 Task: Add lightning components and pages to the default navigation menu .
Action: Mouse moved to (1124, 87)
Screenshot: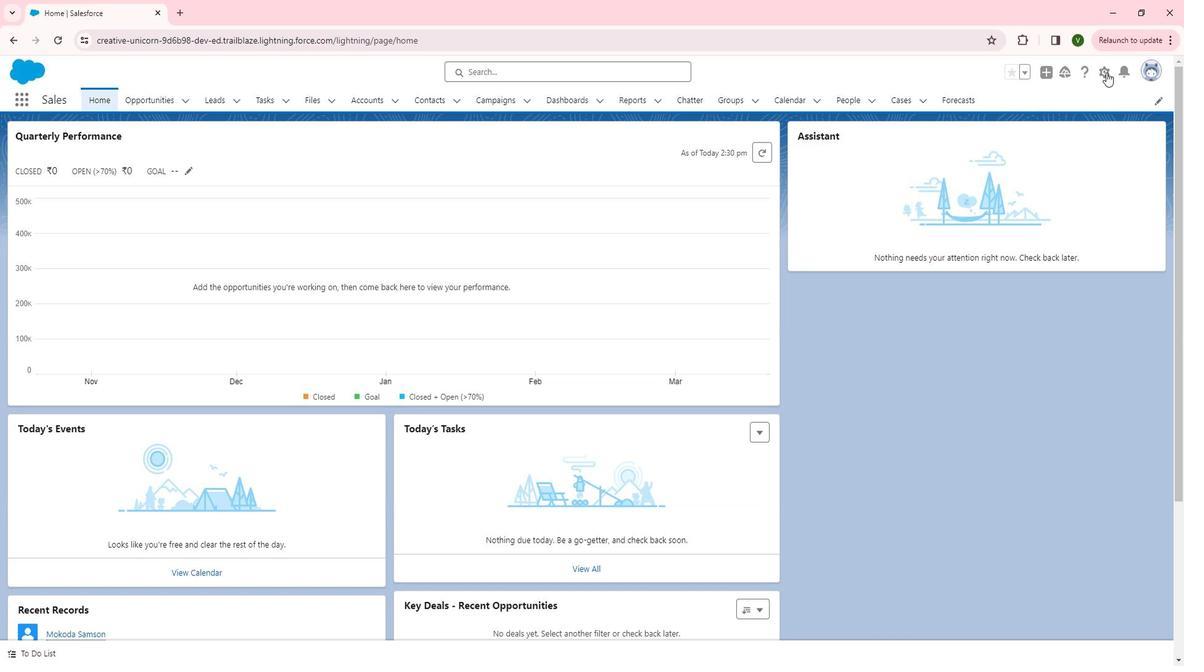 
Action: Mouse pressed left at (1124, 87)
Screenshot: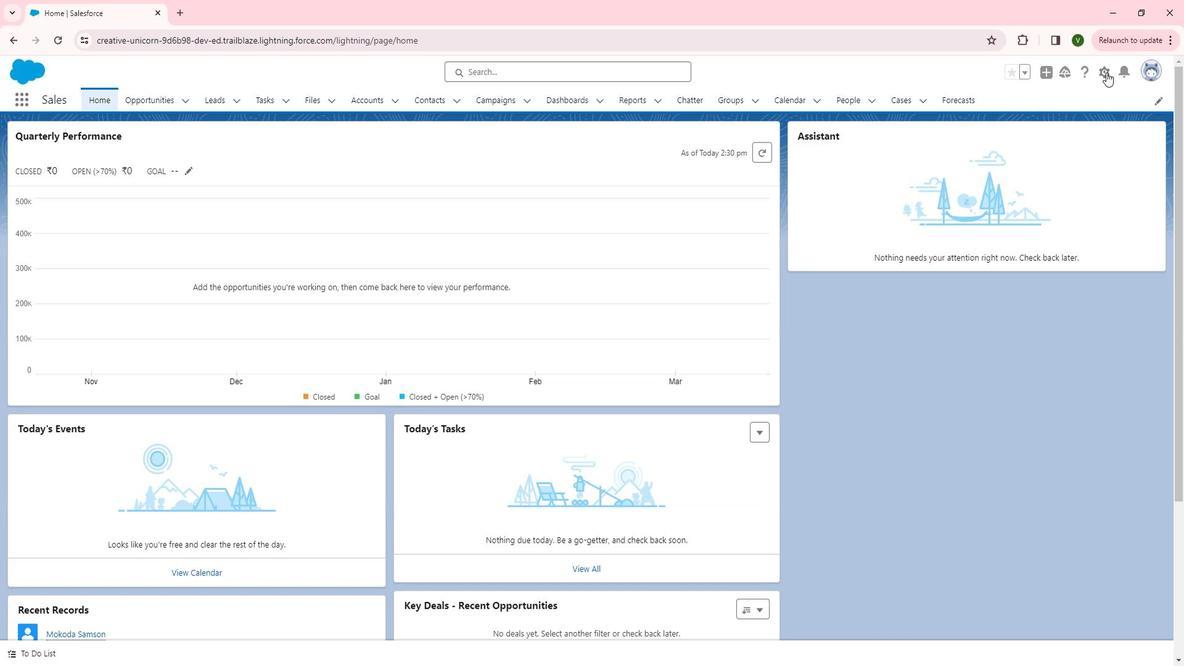 
Action: Mouse moved to (1074, 167)
Screenshot: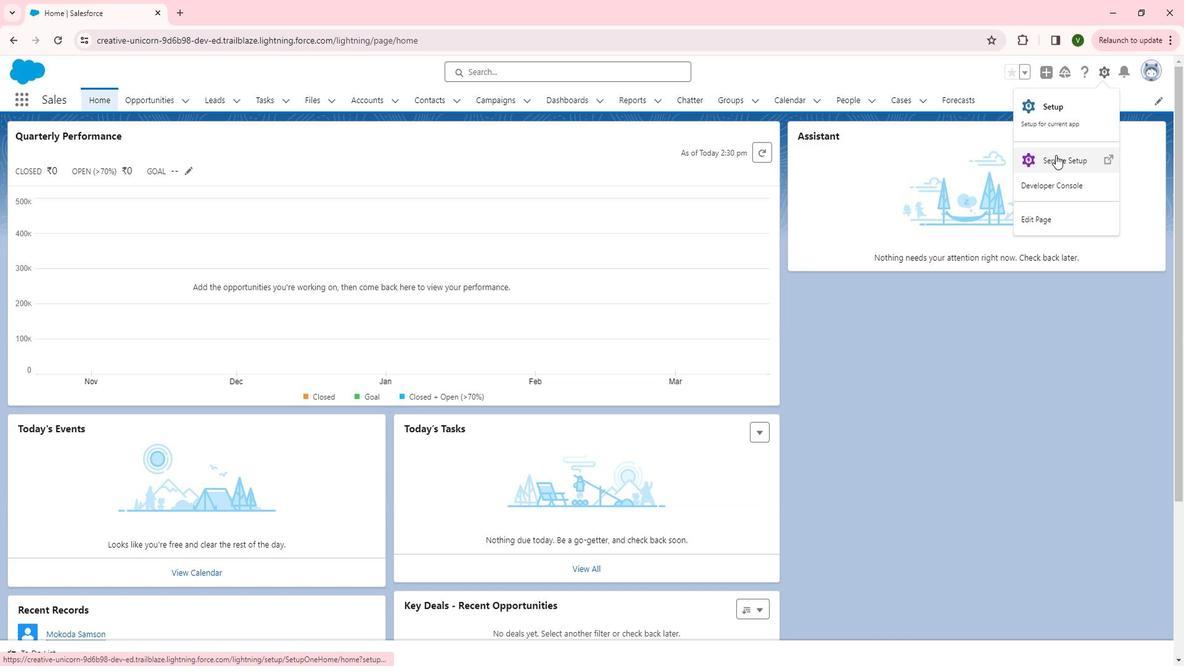 
Action: Mouse pressed left at (1074, 167)
Screenshot: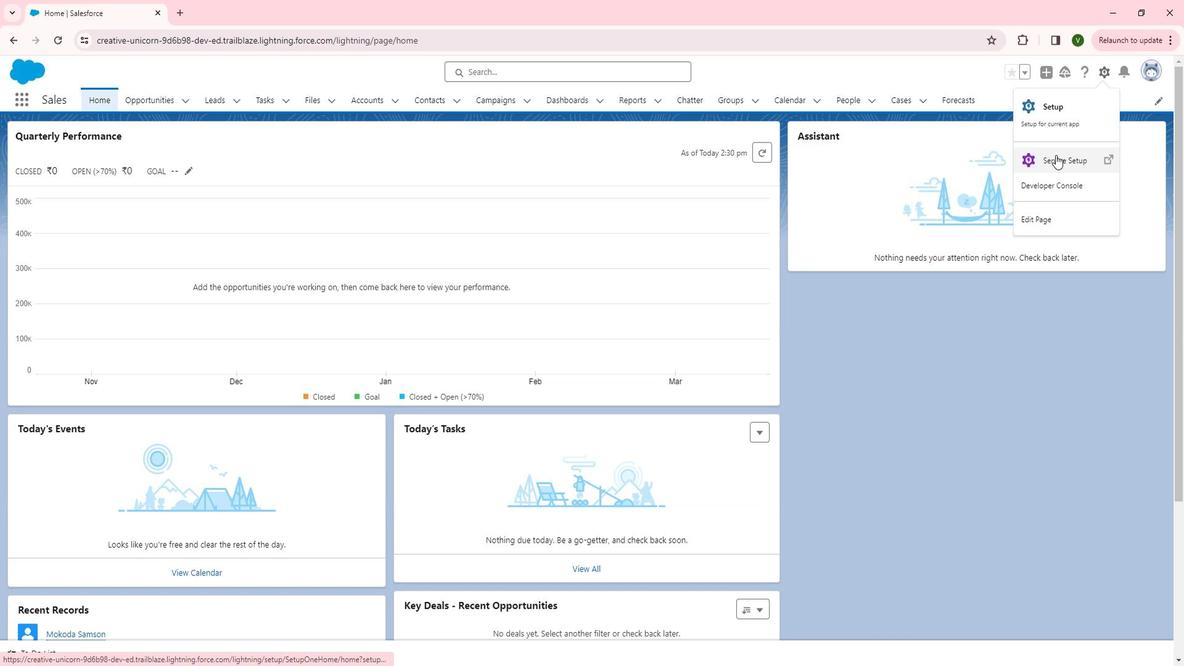 
Action: Mouse moved to (84, 380)
Screenshot: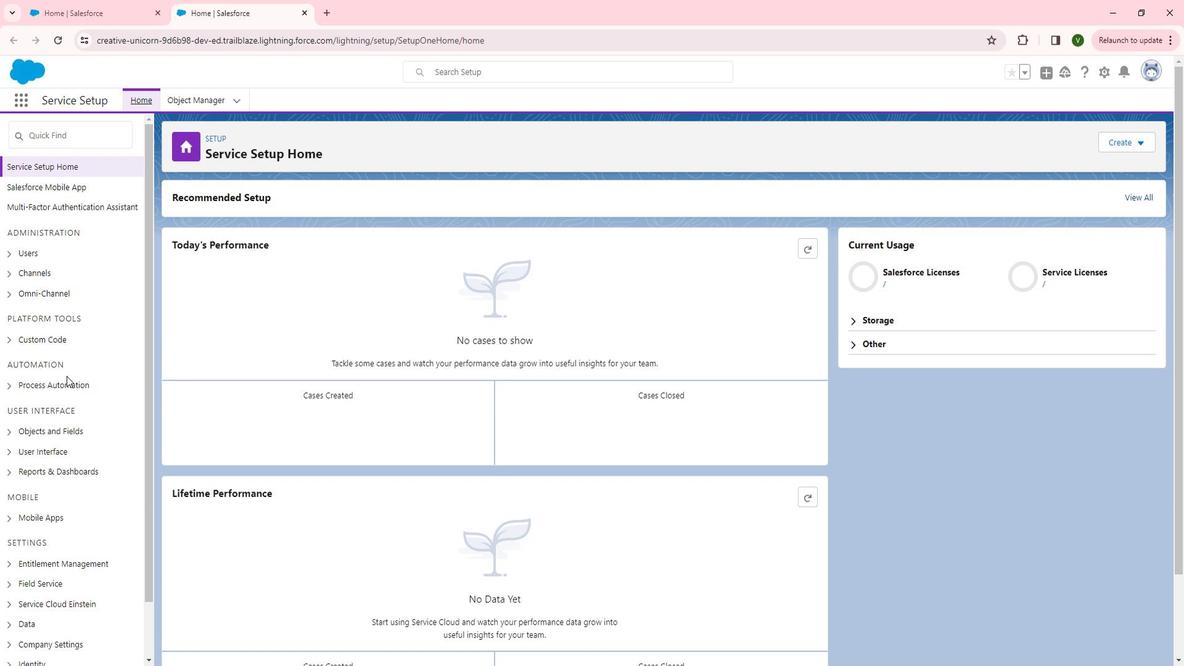 
Action: Mouse scrolled (84, 380) with delta (0, 0)
Screenshot: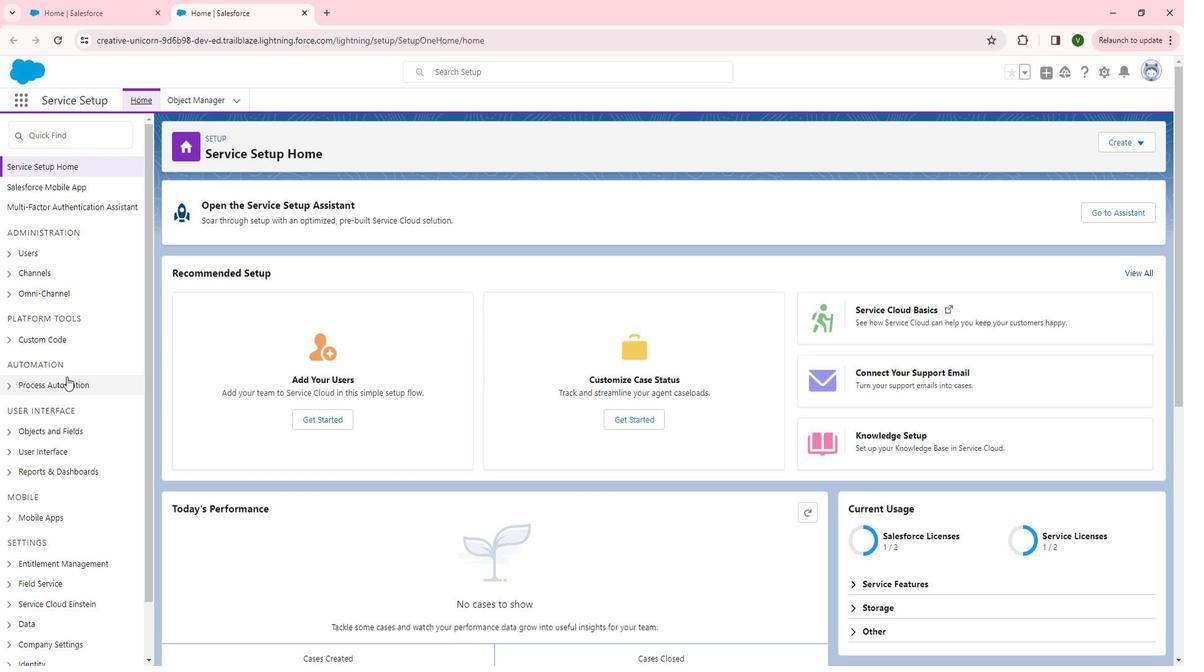 
Action: Mouse scrolled (84, 380) with delta (0, 0)
Screenshot: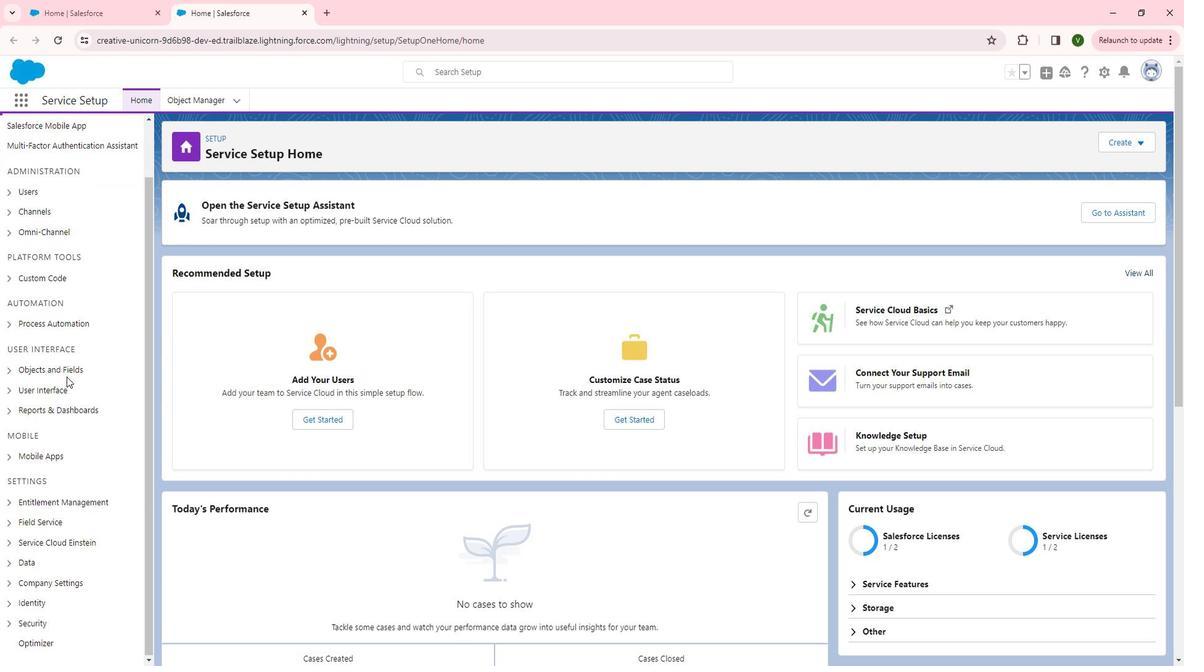 
Action: Mouse moved to (27, 456)
Screenshot: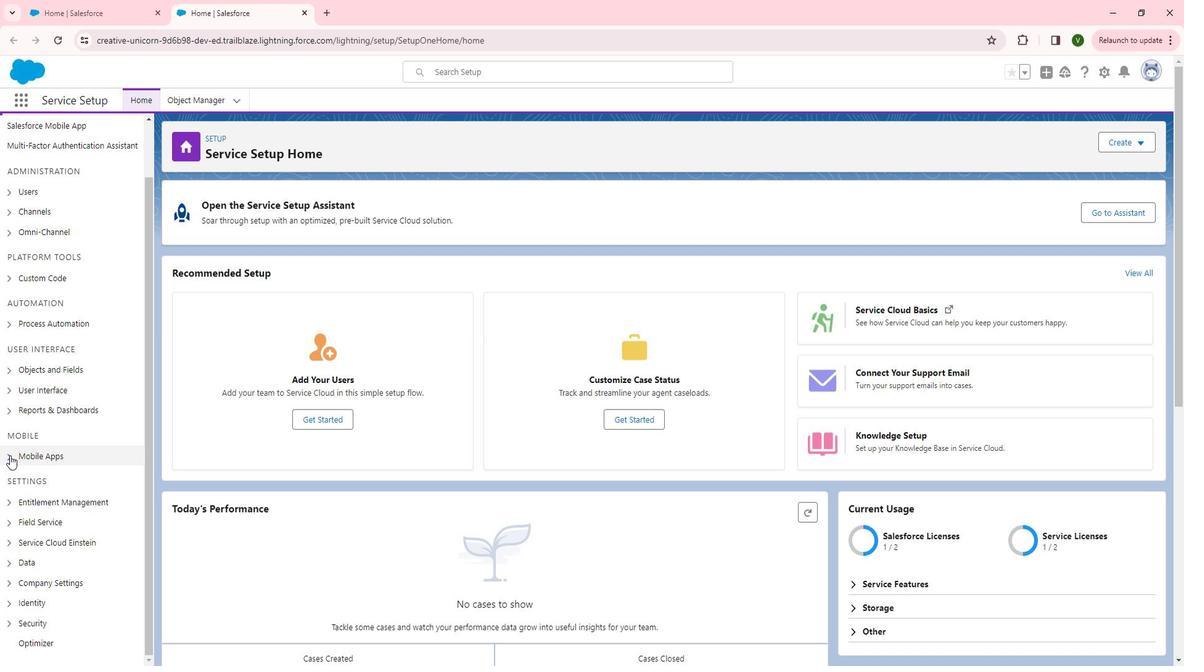 
Action: Mouse pressed left at (27, 456)
Screenshot: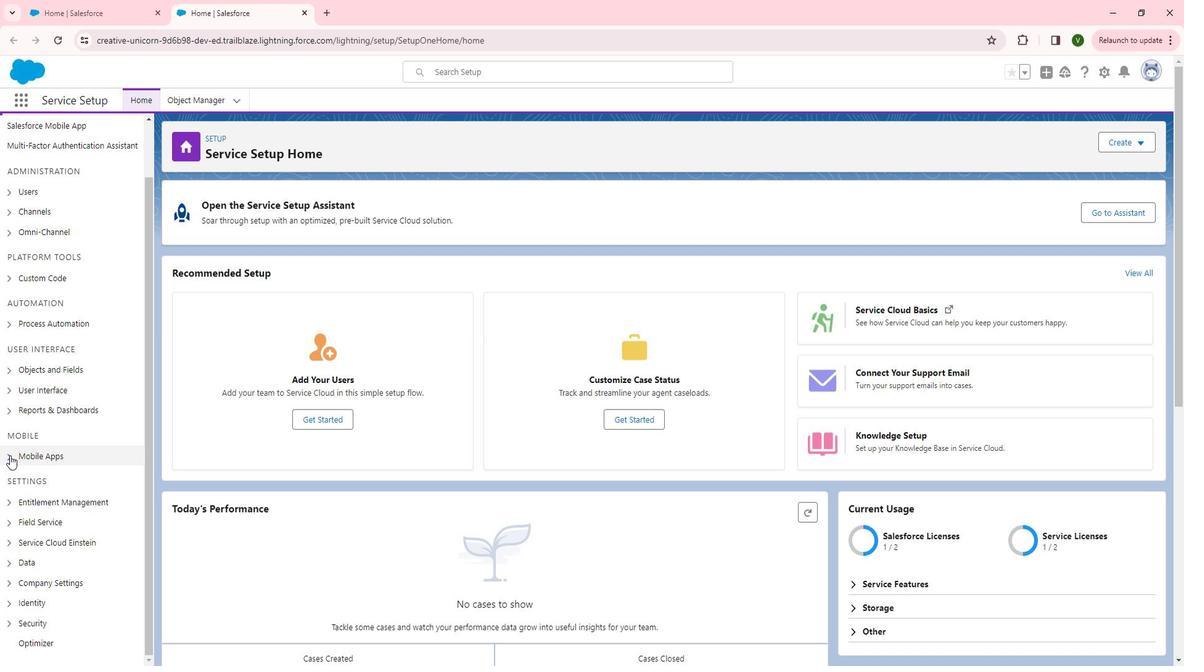 
Action: Mouse moved to (94, 496)
Screenshot: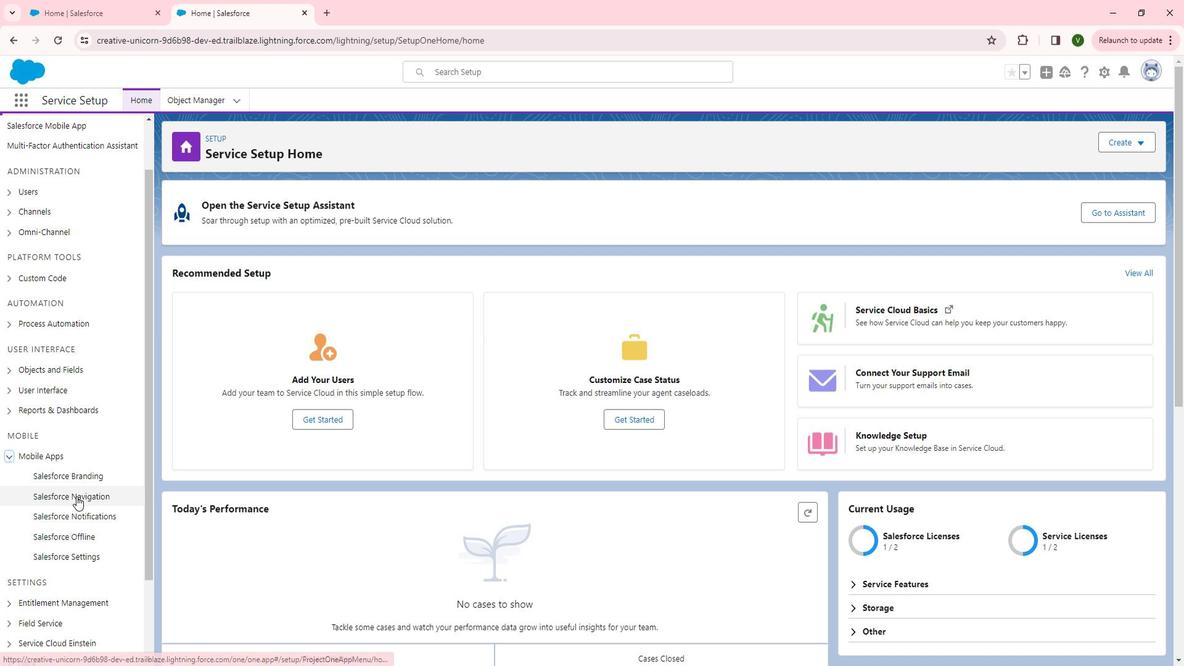 
Action: Mouse pressed left at (94, 496)
Screenshot: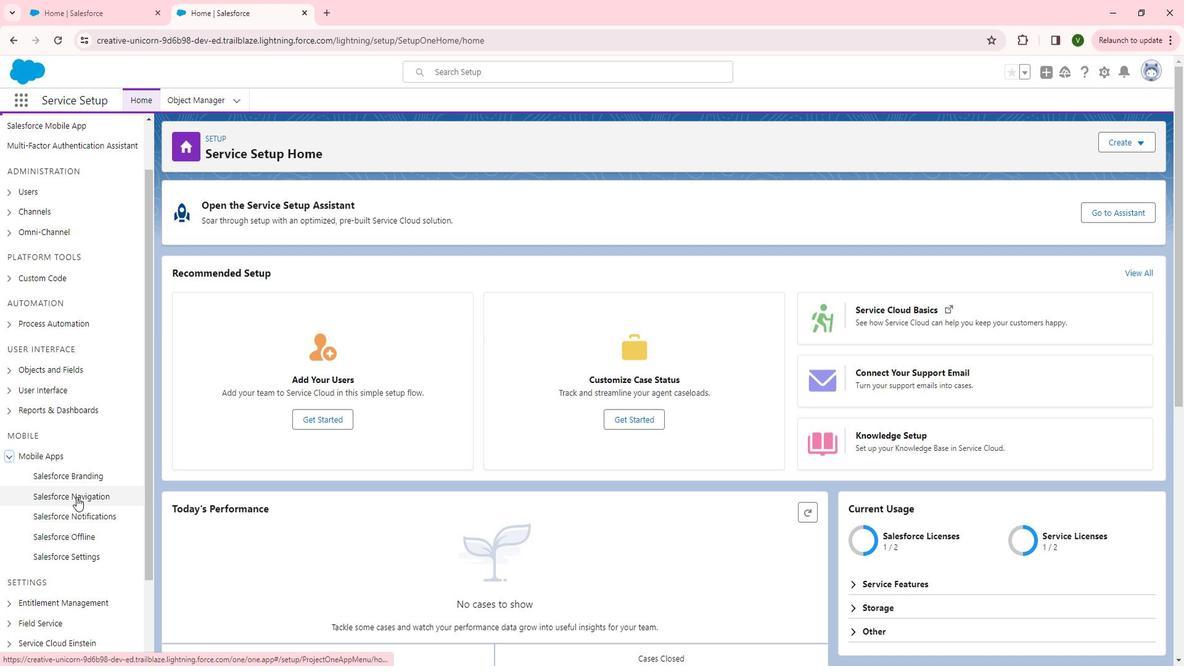 
Action: Mouse moved to (227, 434)
Screenshot: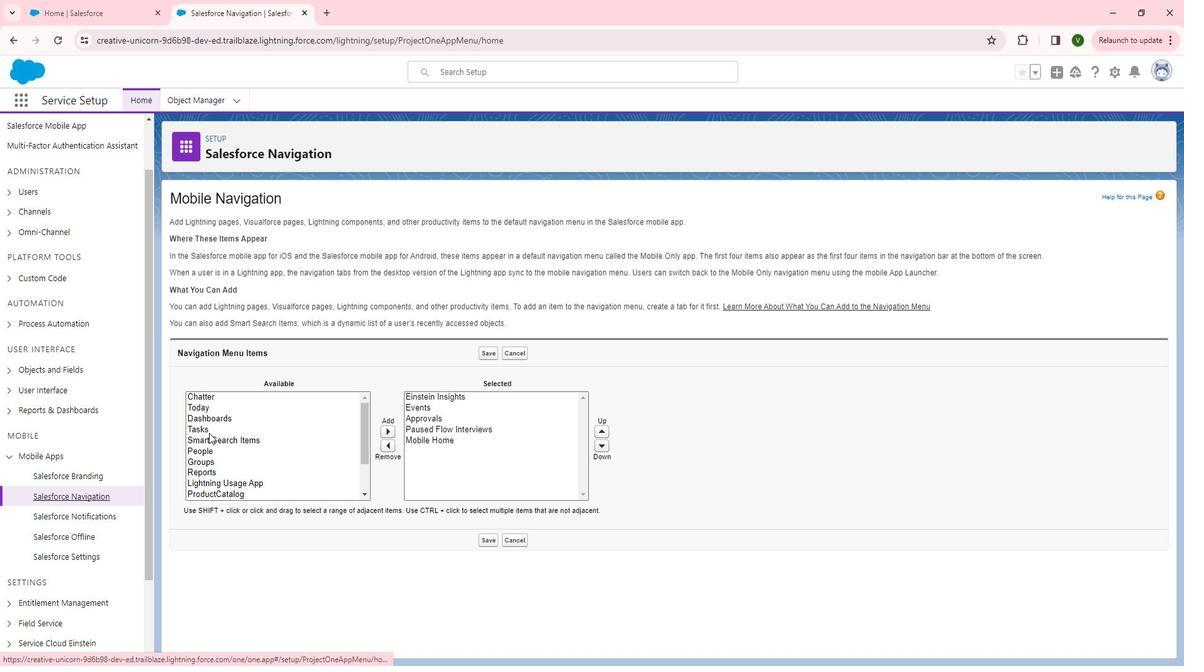 
Action: Mouse pressed left at (227, 434)
Screenshot: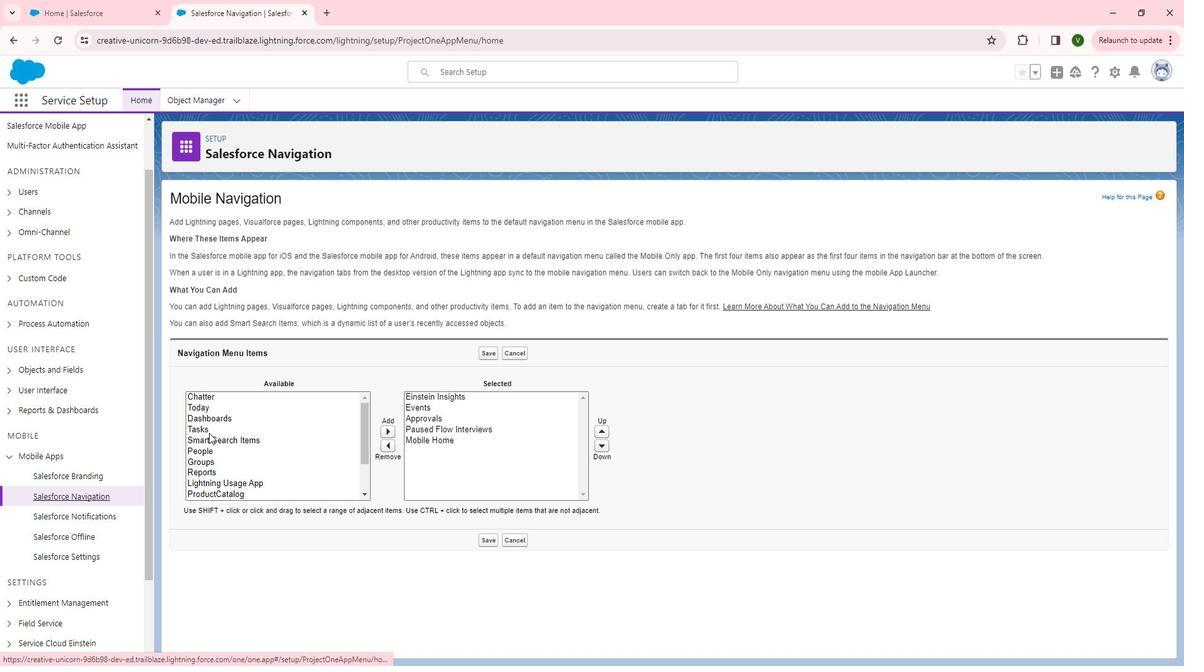 
Action: Key pressed <Key.shift><Key.shift><Key.shift><Key.shift><Key.shift><Key.shift><Key.shift><Key.shift><Key.shift><Key.shift><Key.shift><Key.shift><Key.shift><Key.down><Key.down><Key.down><Key.down><Key.down>
Screenshot: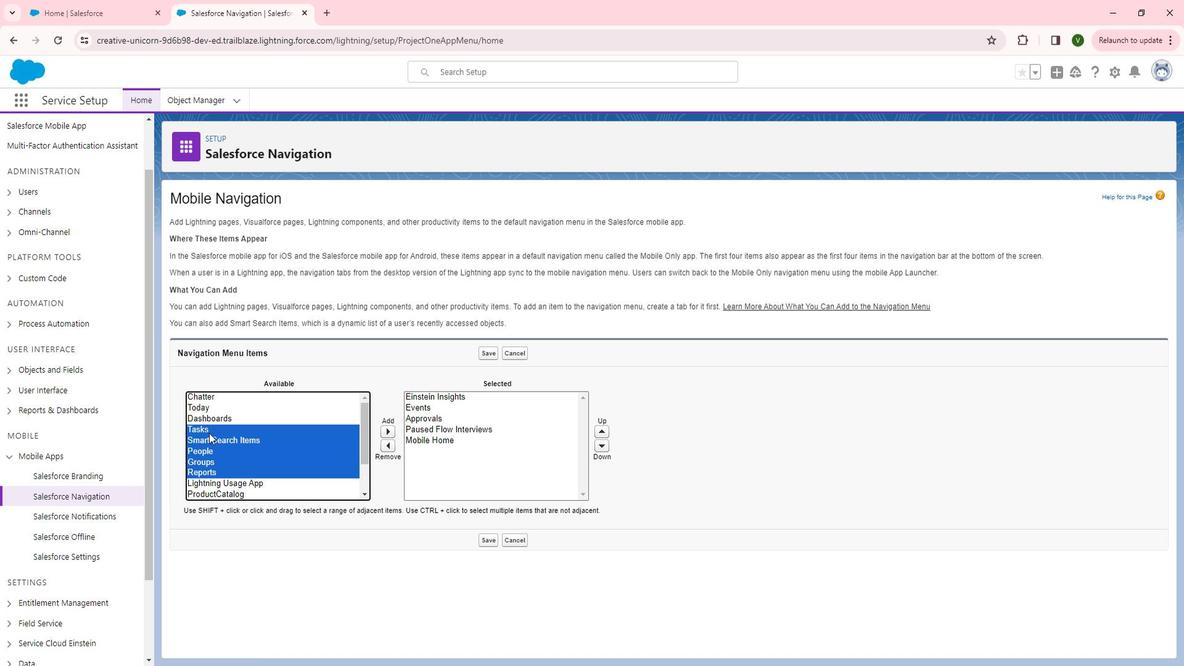
Action: Mouse moved to (407, 430)
Screenshot: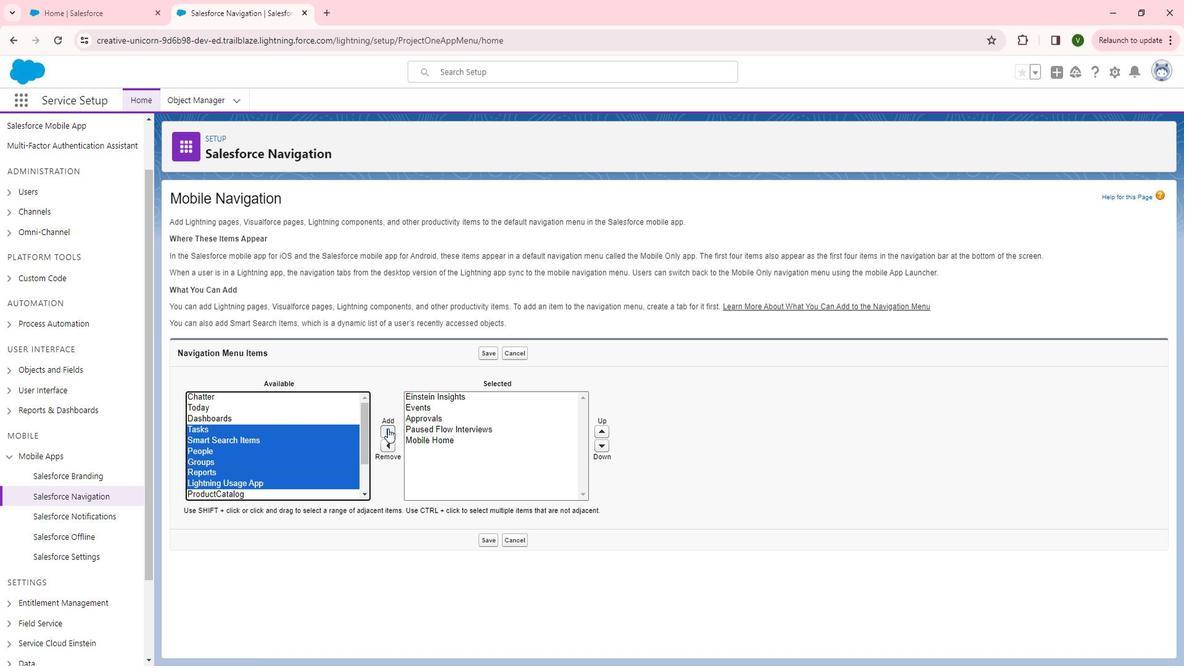 
Action: Mouse pressed left at (407, 430)
Screenshot: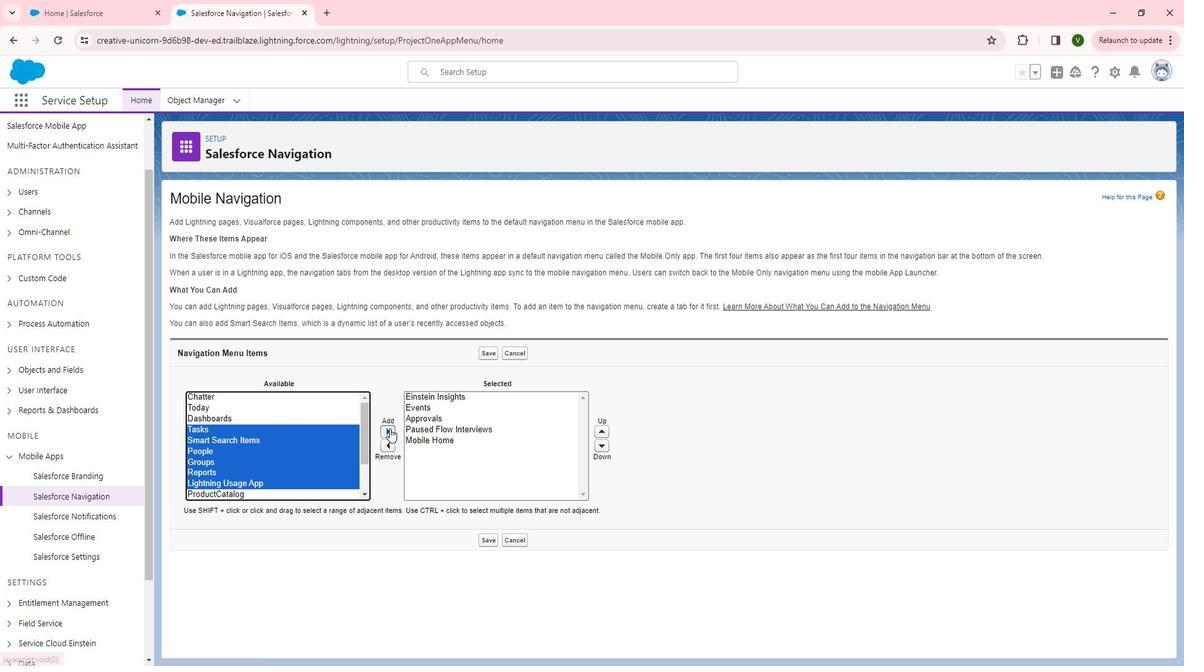 
Action: Mouse moved to (507, 358)
Screenshot: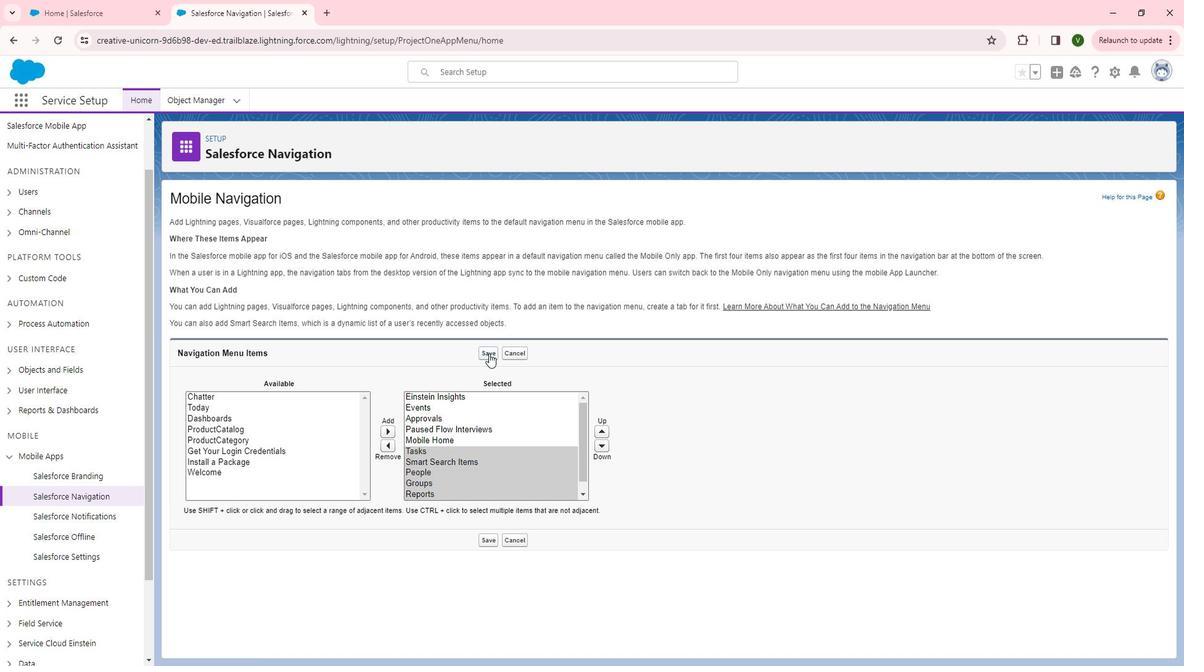 
Action: Mouse pressed left at (507, 358)
Screenshot: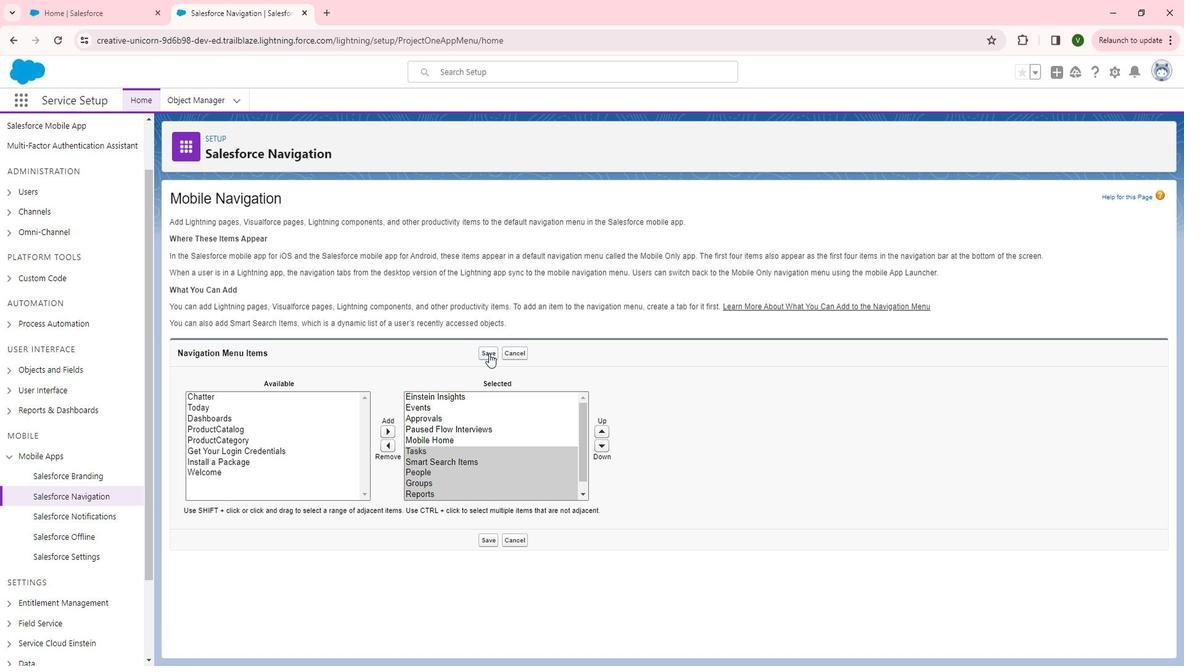 
Action: Mouse moved to (639, 391)
Screenshot: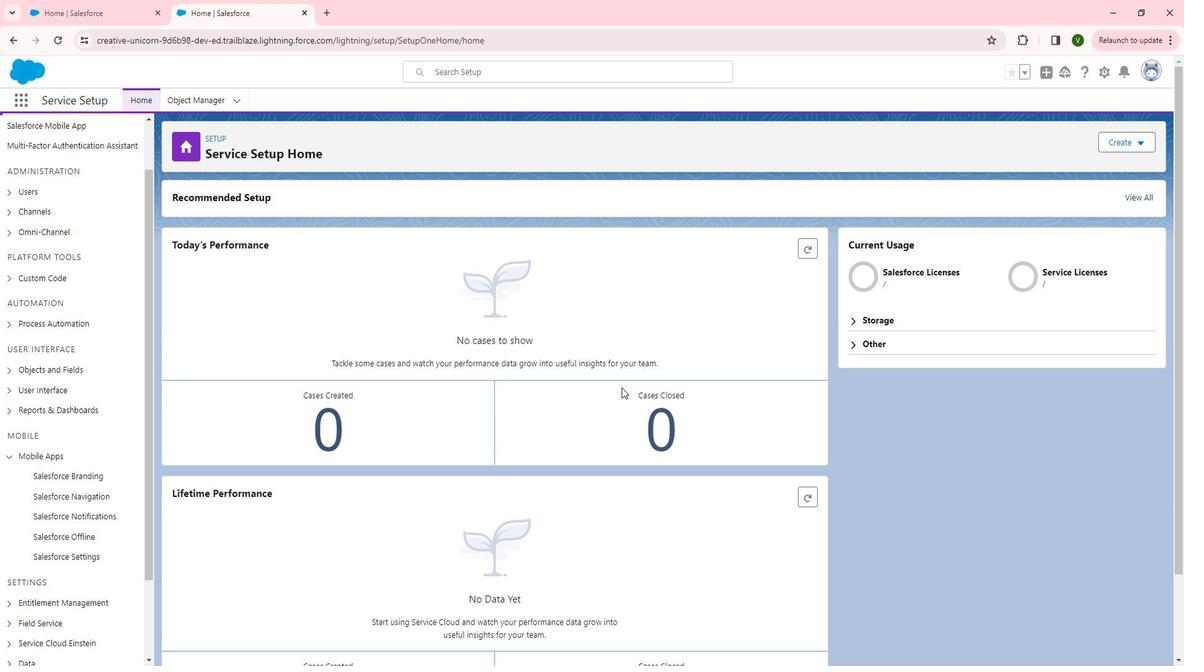 
